 Task: Show the commit history with specific date ranges, custom date formats, and commit statistics, including total commits.
Action: Mouse pressed left at (300, 464)
Screenshot: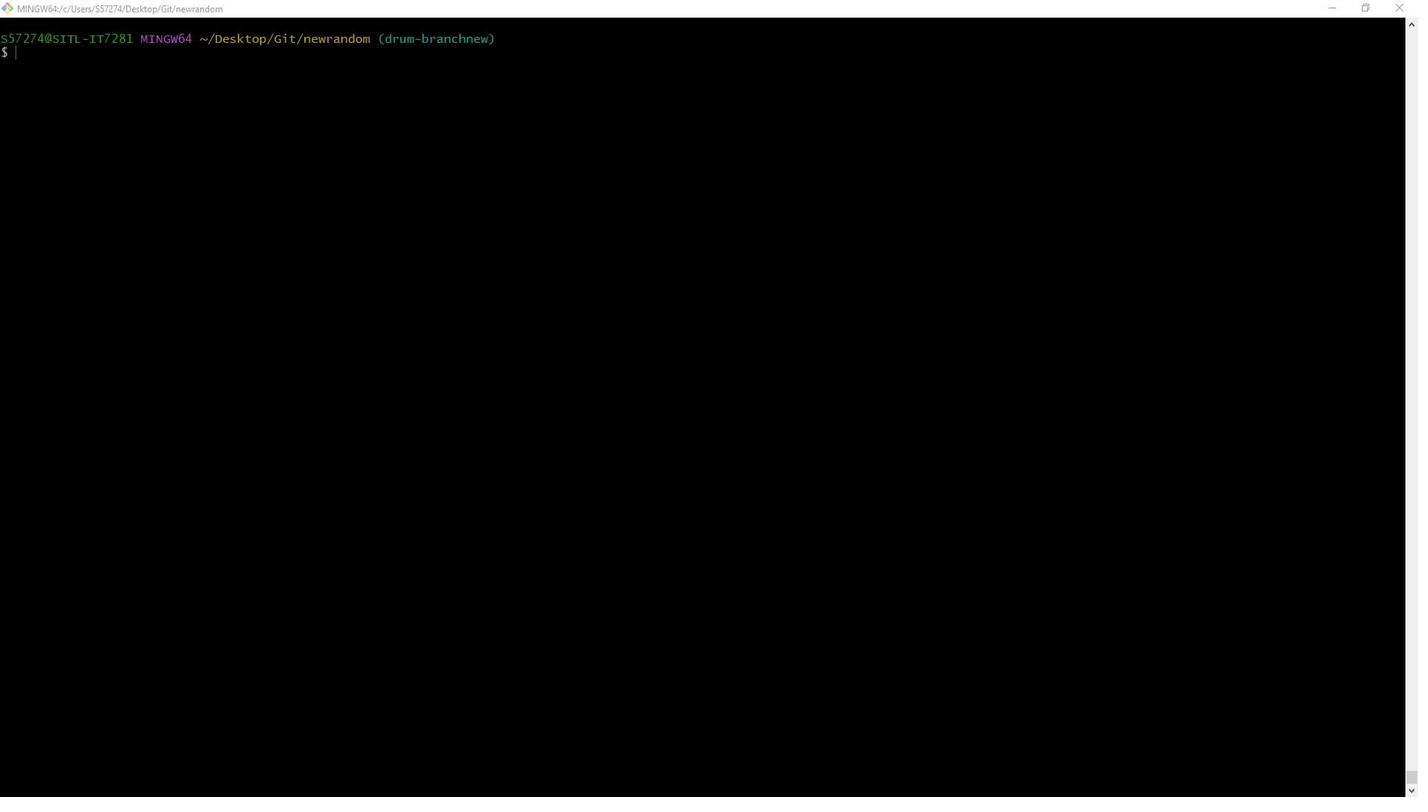 
Action: Mouse moved to (237, 382)
Screenshot: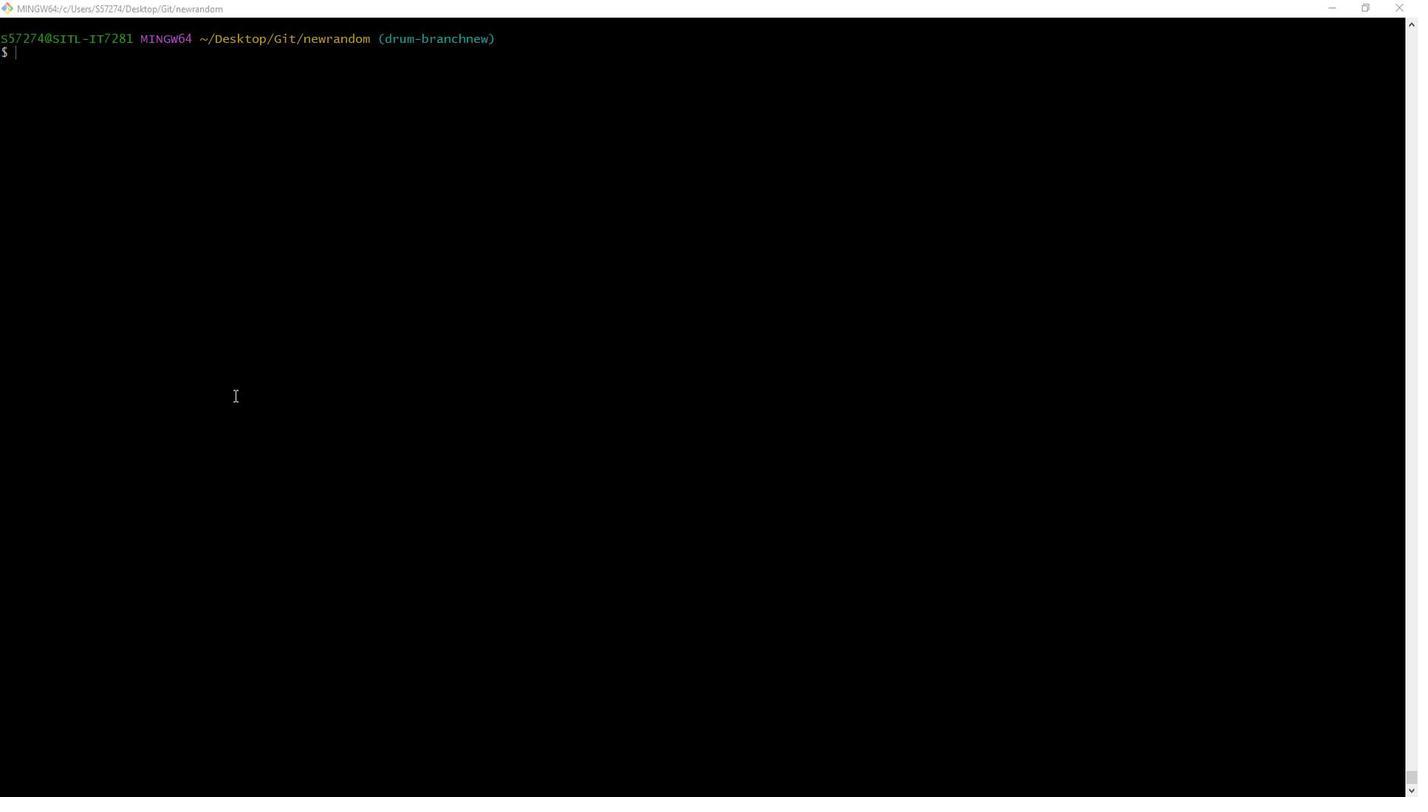 
Action: Mouse pressed left at (237, 382)
Screenshot: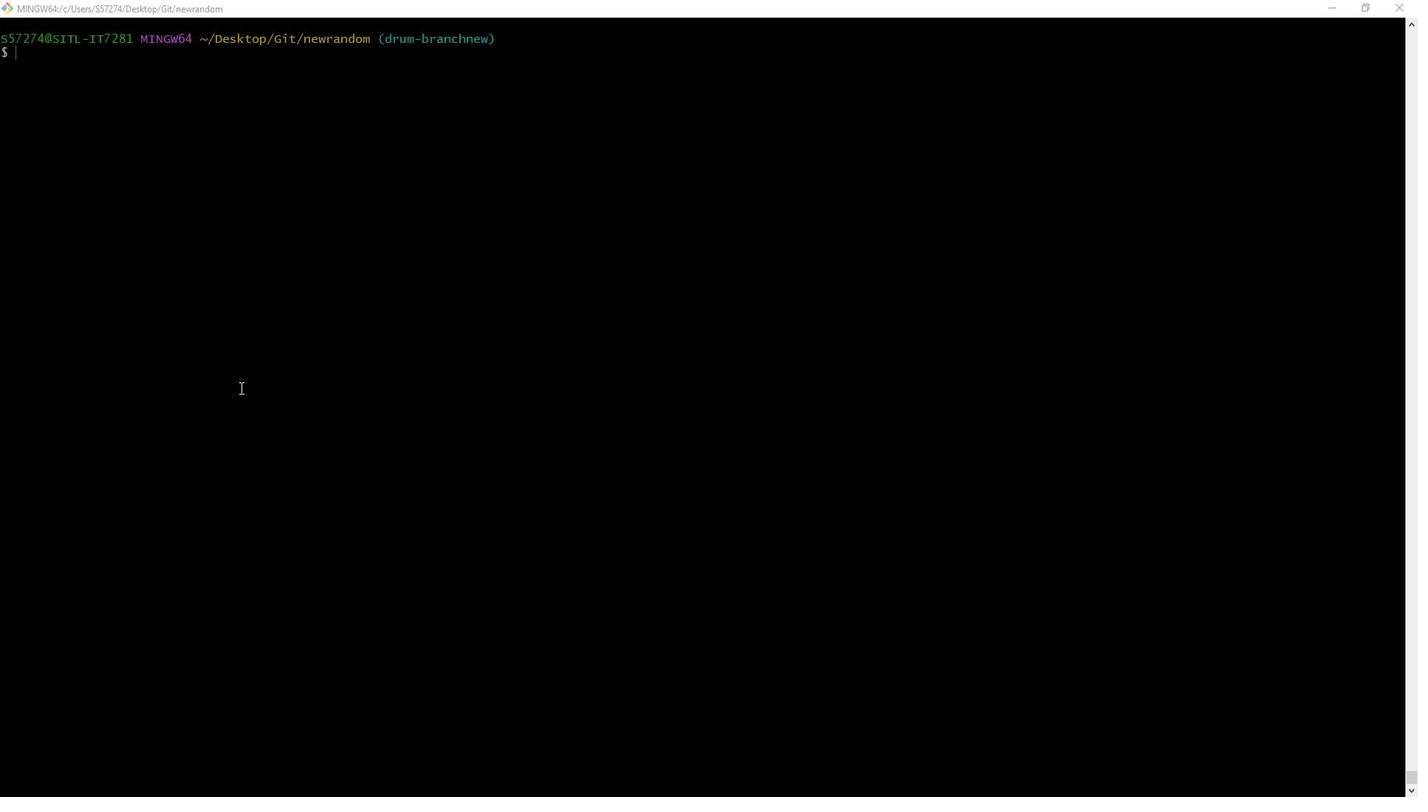 
Action: Key pressed git<Key.space>log<Key.space>--since=<Key.shift_r>"2022-01-01<Key.shift_r>"<Key.space>--until=<Key.shift_r>"2023-12-31<Key.shift_r>"<Key.space>--pretty=format<Key.shift_r>:'<Key.shift_r>%h<Key.space><Key.shift_r>%ad<Key.space><Key.shift_r>%an<Key.space><Key.shift_r>%s'<Key.space>--date=format<Key.shift_r>:'<Key.shift_r>%<Key.shift_r>Y-<Key.shift_r>%m-<Key.shift_r><Key.shift_r><Key.shift_r><Key.shift_r><Key.shift_r>%d'<Key.space>--stat<Key.space>--summary<Key.enter><Key.enter><Key.enter><Key.enter><Key.enter><Key.enter><Key.enter><Key.enter><Key.enter><Key.enter><Key.enter><Key.enter><Key.enter><Key.enter><Key.enter><Key.enter><Key.enter><Key.enter><Key.enter><Key.enter><Key.enter><Key.enter><Key.enter><Key.enter><Key.enter><Key.enter><Key.enter><Key.enter><Key.enter><Key.enter><Key.enter><Key.enter><Key.enter><Key.enter><Key.enter><Key.enter><Key.enter><Key.enter><Key.enter><Key.enter><Key.enter><Key.enter><Key.enter><Key.enter><Key.enter><Key.enter><Key.enter><Key.enter><Key.enter><Key.enter><Key.enter><Key.enter><Key.enter><Key.enter><Key.enter><Key.enter><Key.enter><Key.enter><Key.enter><Key.enter><Key.enter><Key.enter><Key.enter><Key.enter><Key.enter><Key.enter><Key.enter><Key.enter><Key.enter><Key.enter><Key.enter><Key.enter><Key.enter><Key.enter><Key.enter><Key.enter><Key.enter><Key.enter><Key.enter><Key.enter><Key.enter><Key.enter><Key.enter><Key.enter><Key.enter><Key.enter><Key.enter><Key.enter><Key.enter><Key.enter><Key.enter><Key.enter><Key.enter><Key.enter><Key.enter><Key.enter><Key.enter><Key.enter><Key.enter><Key.enter><Key.enter><Key.enter><Key.enter><Key.enter><Key.enter><Key.enter><Key.enter><Key.enter><Key.enter><Key.enter><Key.enter><Key.enter><Key.enter><Key.enter><Key.enter><Key.enter><Key.enter><Key.enter><Key.enter><Key.enter><Key.enter><Key.enter><Key.enter><Key.enter><Key.enter><Key.enter><Key.enter><Key.enter><Key.enter><Key.enter><Key.enter><Key.enter><Key.enter><Key.enter><Key.enter><Key.enter><Key.enter><Key.enter><Key.enter><Key.enter><Key.enter><Key.enter><Key.enter><Key.enter><Key.enter><Key.enter><Key.enter><Key.enter><Key.enter><Key.enter><Key.enter><Key.enter><Key.enter><Key.enter><Key.enter><Key.enter><Key.enter><Key.enter><Key.enter><Key.enter><Key.enter><Key.enter><Key.enter><Key.enter><Key.enter><Key.enter><Key.enter><Key.enter><Key.enter><Key.enter><Key.enter><Key.enter><Key.enter><Key.enter><Key.enter><Key.enter><Key.enter><Key.enter><Key.enter><Key.enter><Key.enter><Key.enter><Key.enter><Key.enter><Key.enter><Key.enter><Key.enter><Key.enter><Key.enter>q
Screenshot: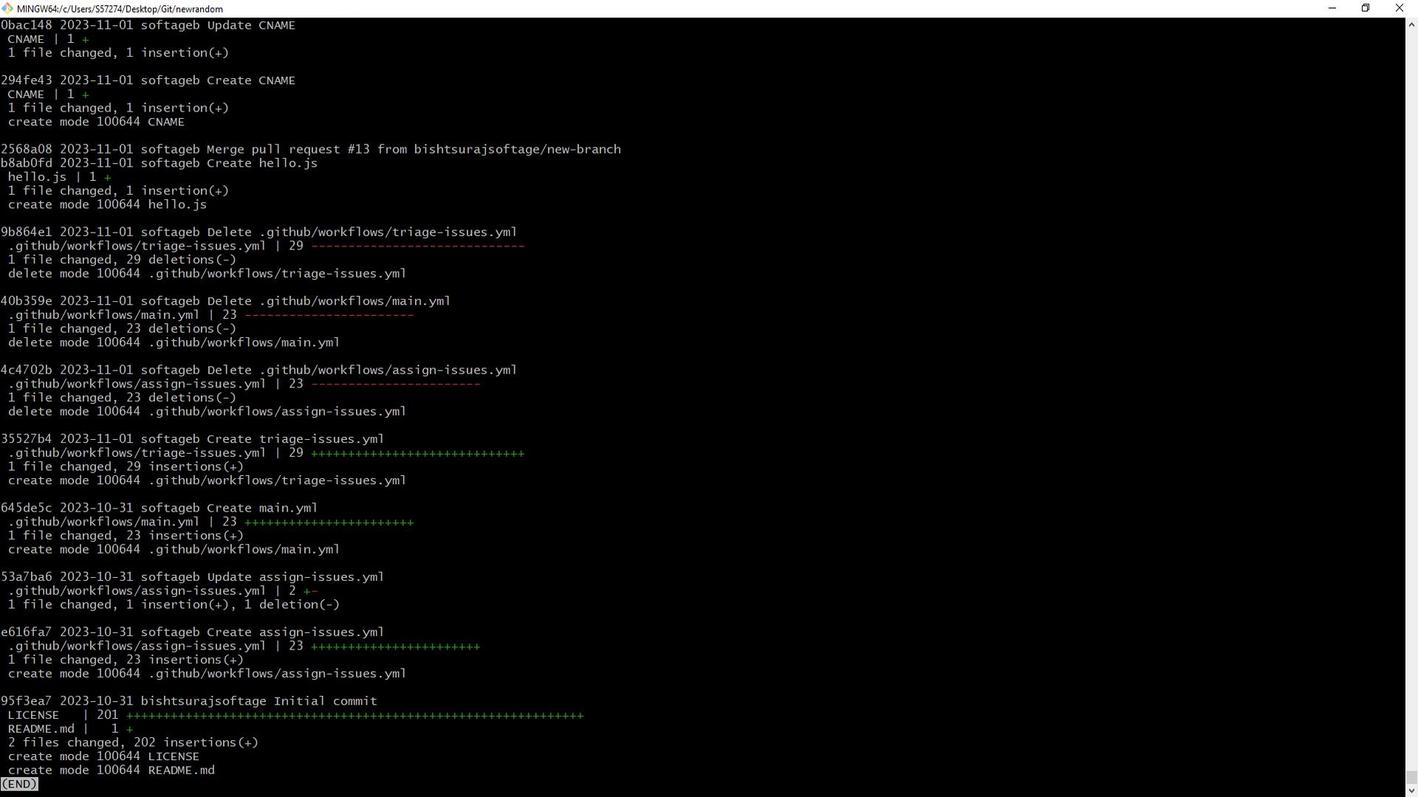 
Action: Mouse moved to (292, 415)
Screenshot: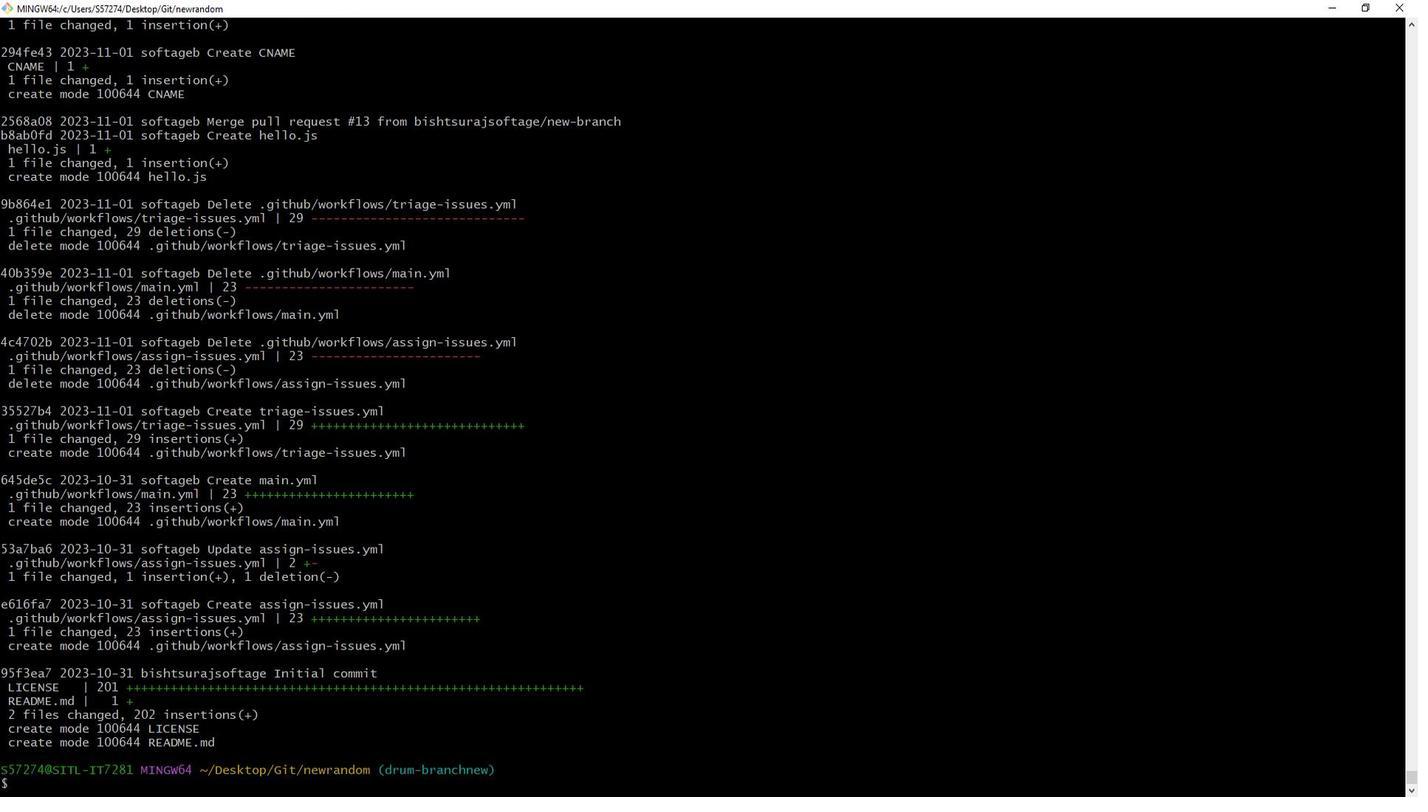 
Action: Mouse pressed left at (292, 415)
Screenshot: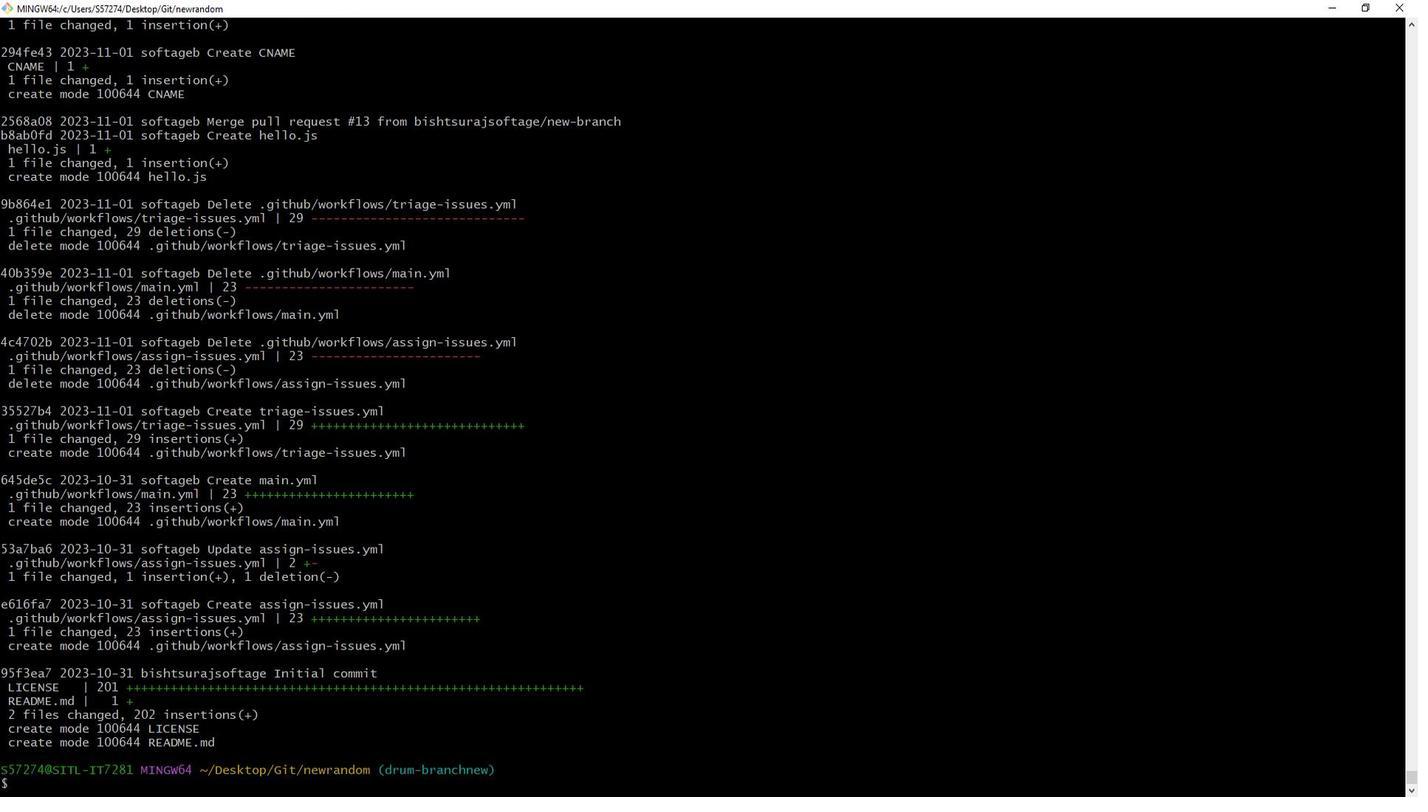 
